 Task: Select the Cyan color as event color.
Action: Mouse moved to (186, 195)
Screenshot: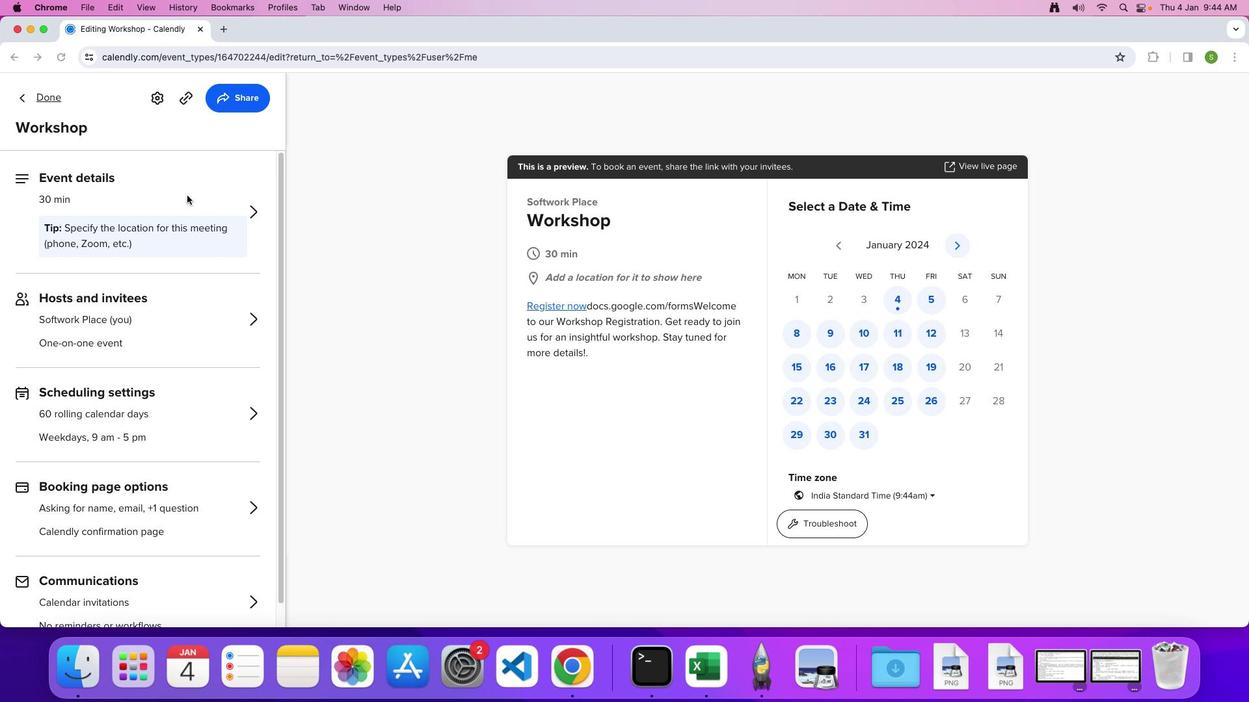 
Action: Mouse pressed left at (186, 195)
Screenshot: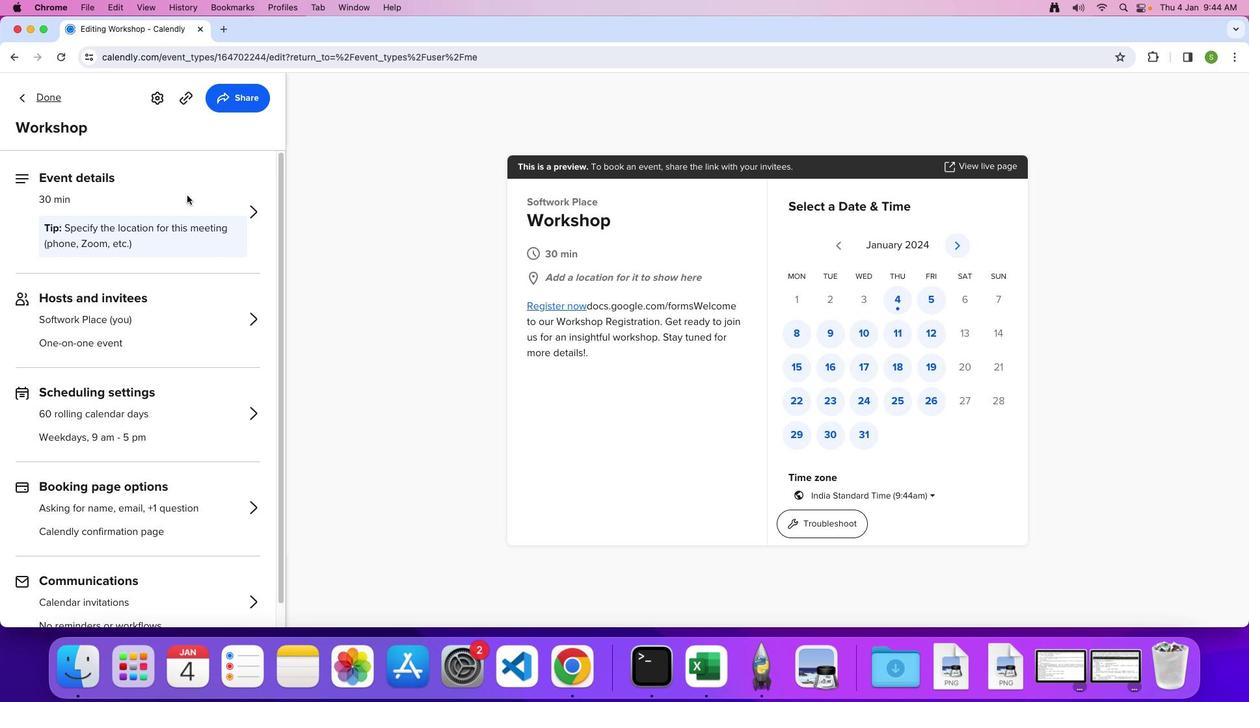 
Action: Mouse moved to (185, 193)
Screenshot: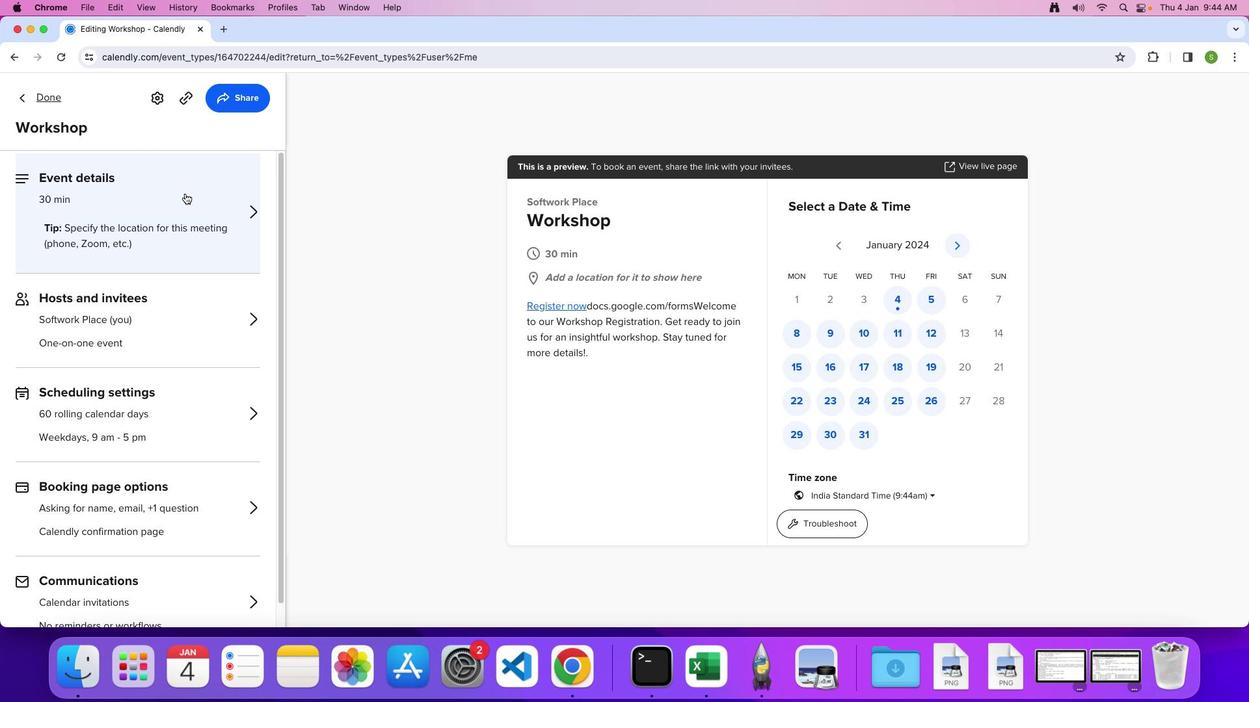 
Action: Mouse pressed left at (185, 193)
Screenshot: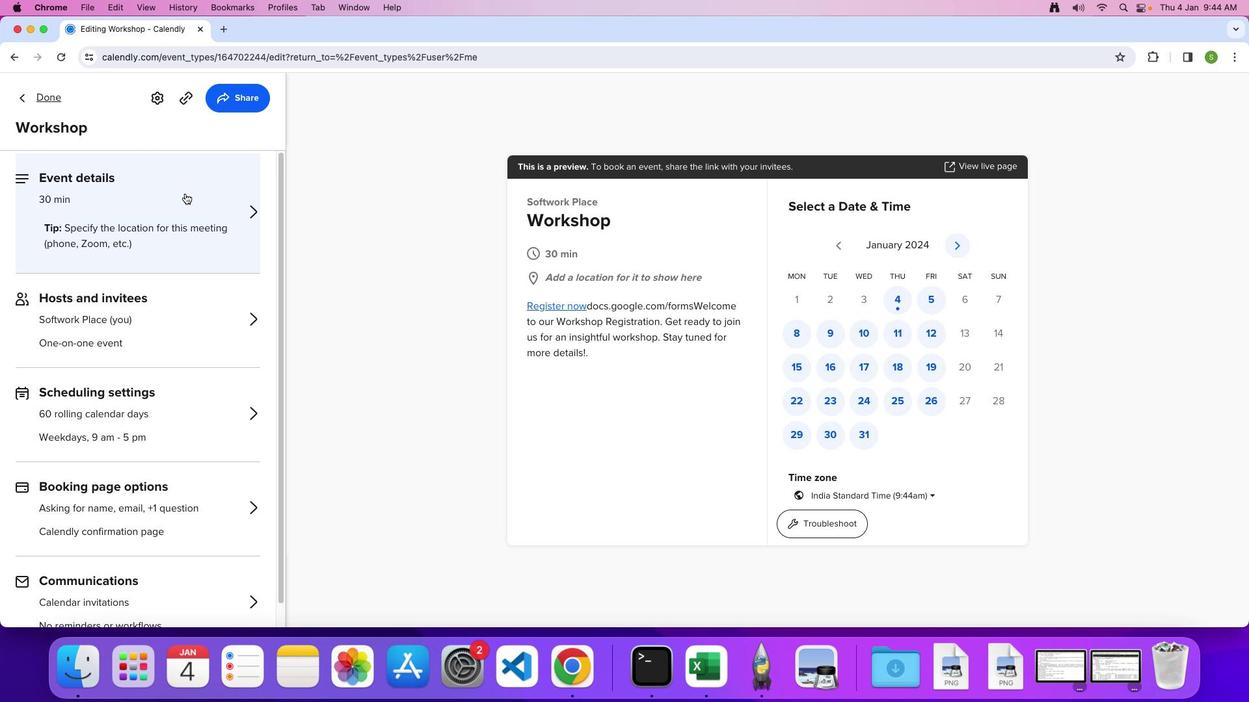 
Action: Mouse moved to (46, 203)
Screenshot: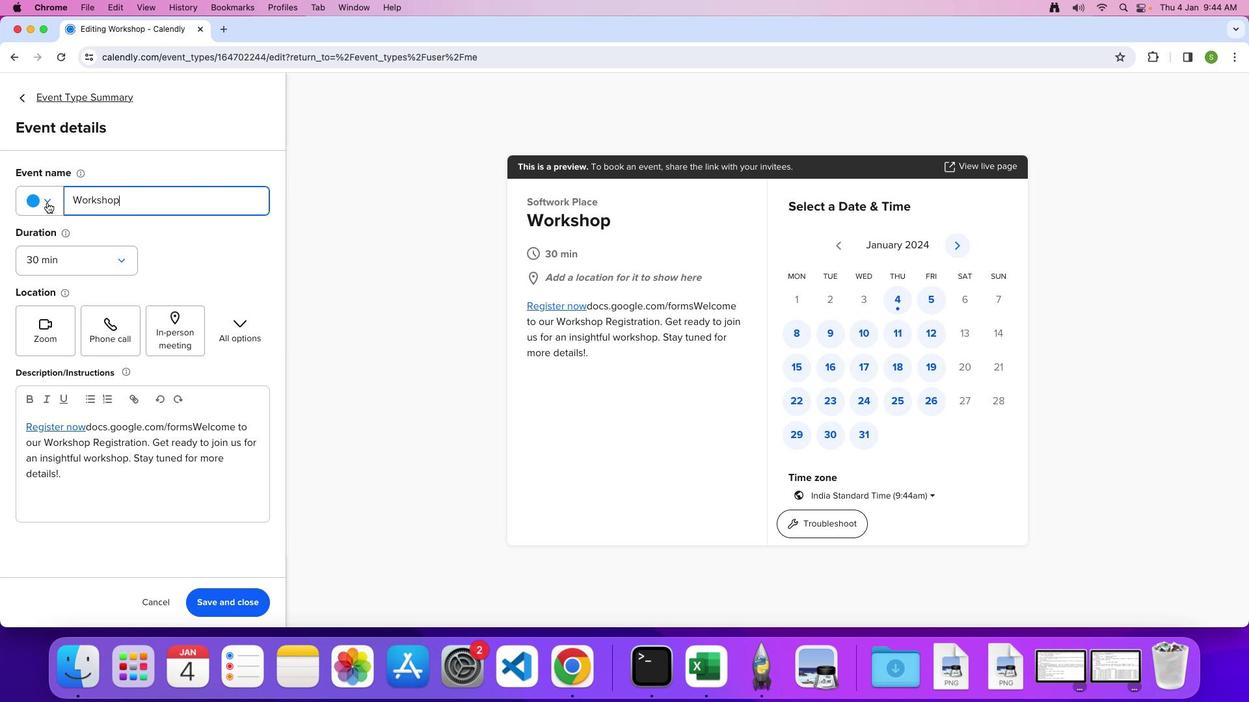 
Action: Mouse pressed left at (46, 203)
Screenshot: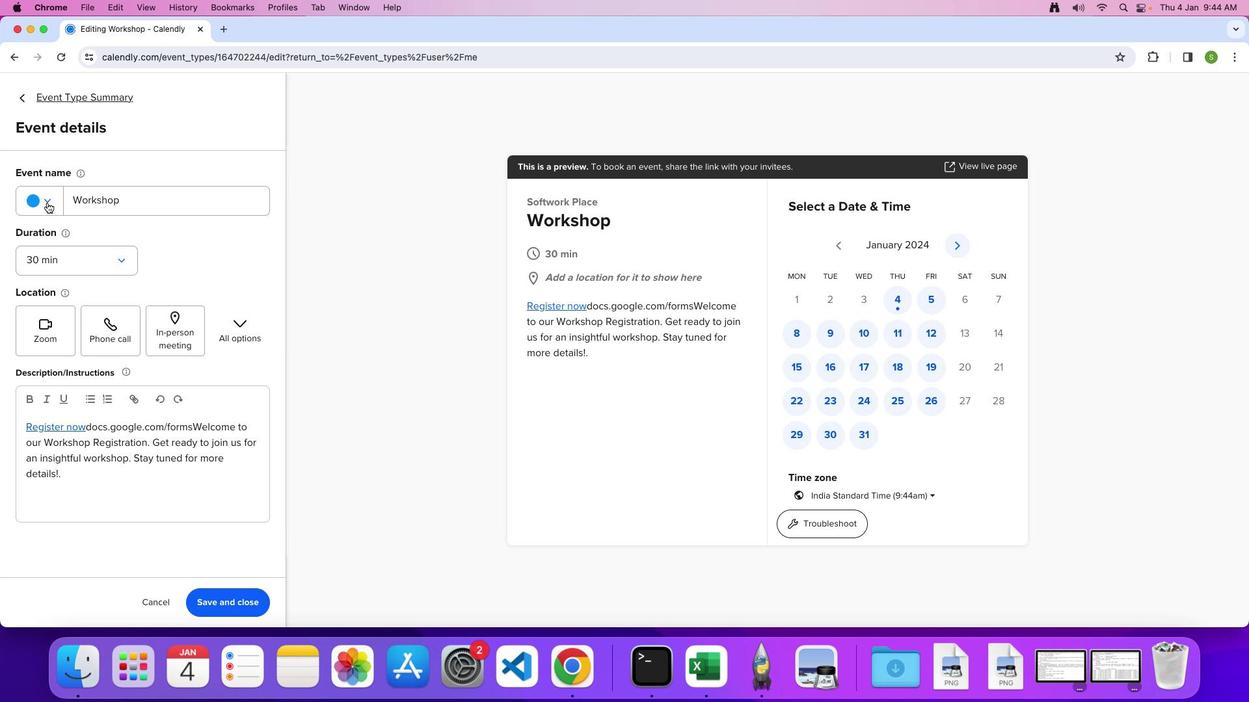 
Action: Mouse moved to (33, 291)
Screenshot: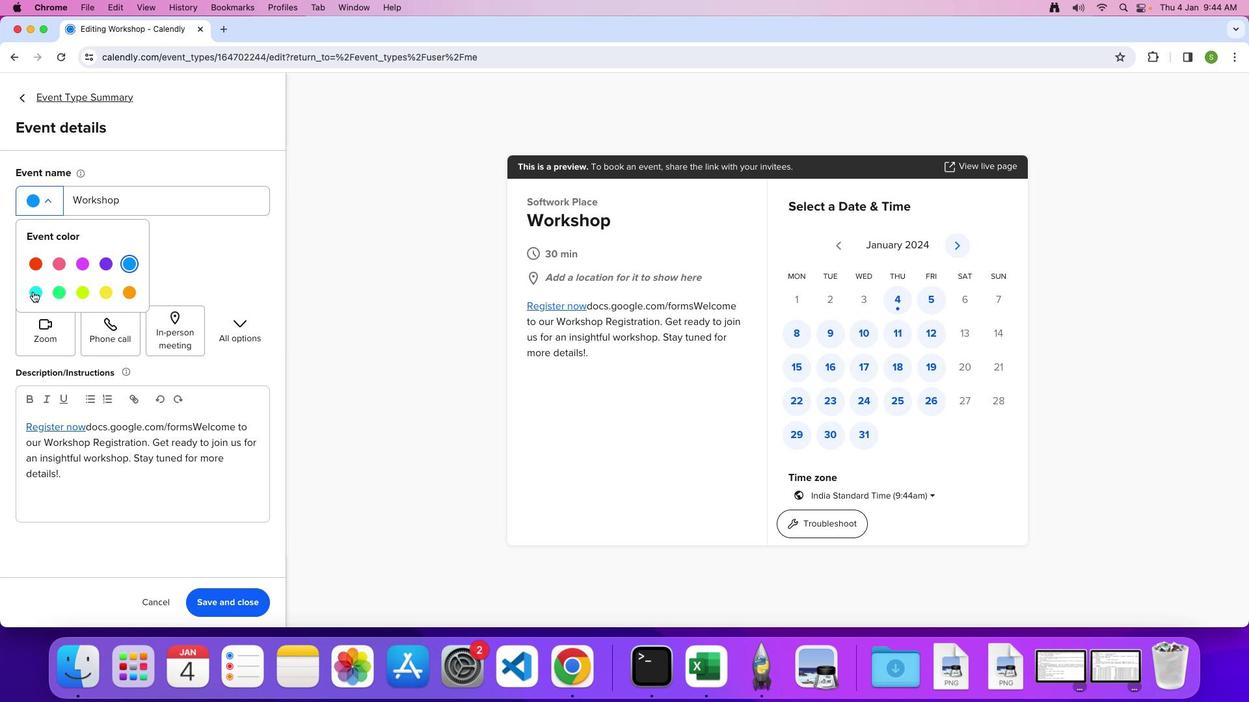 
Action: Mouse pressed left at (33, 291)
Screenshot: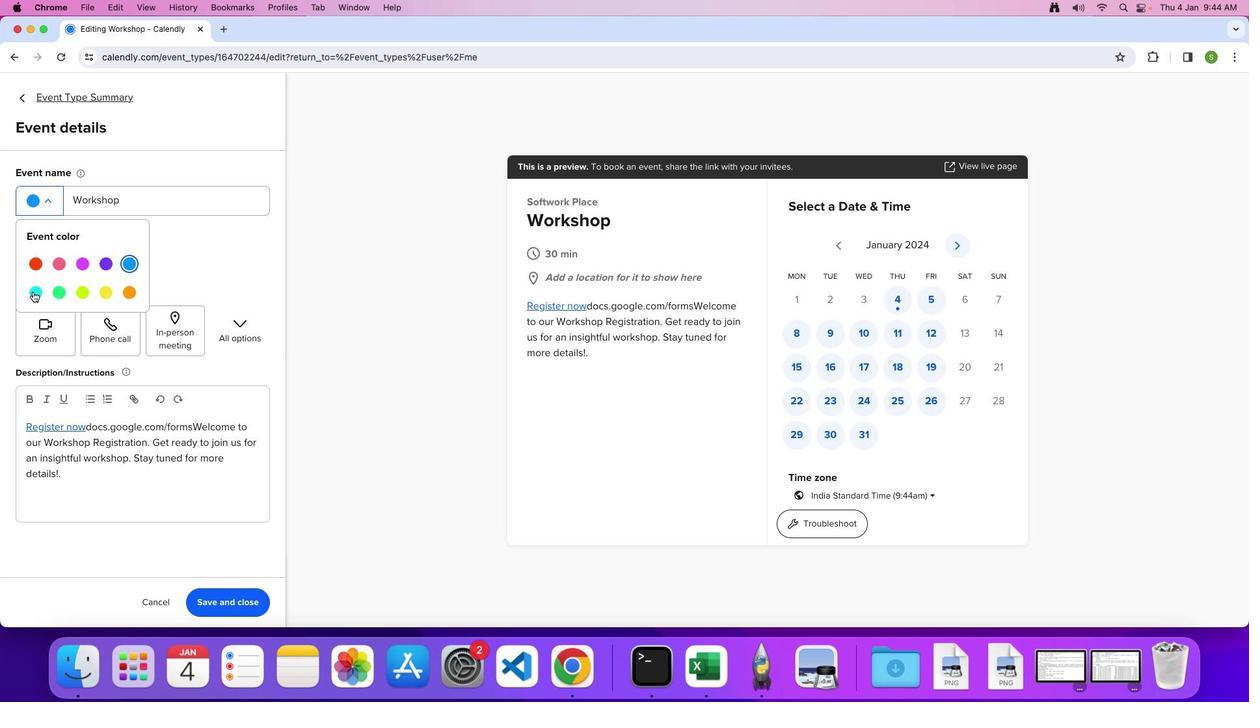 
